 Task: Assign in the project TractLine the issue 'Implement a feature for users to share their location and find nearby friends' to the sprint 'Mission Impossible'.
Action: Mouse moved to (1025, 490)
Screenshot: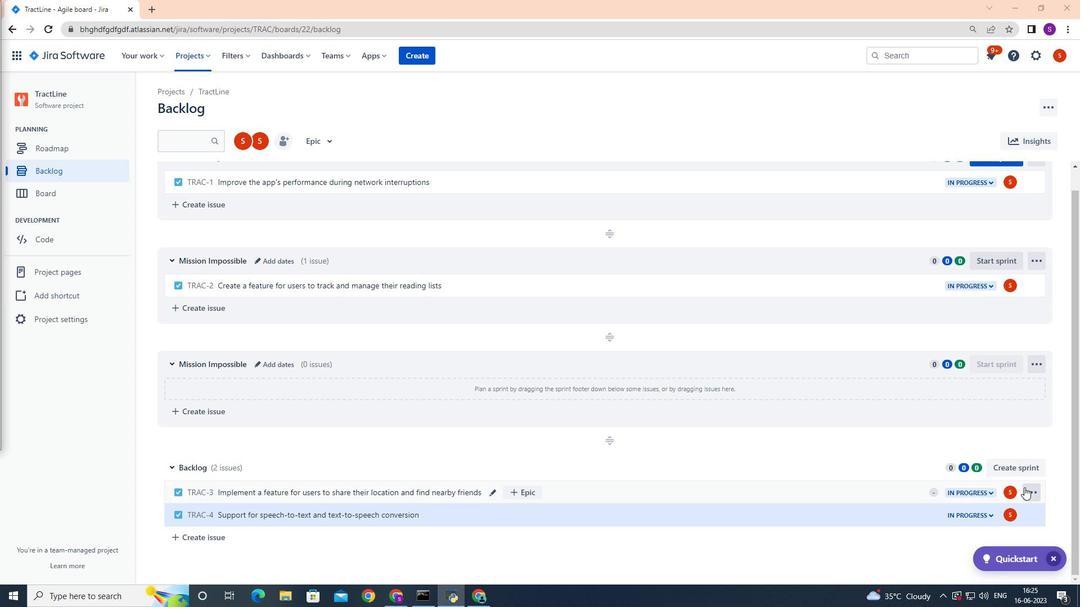 
Action: Mouse pressed left at (1025, 490)
Screenshot: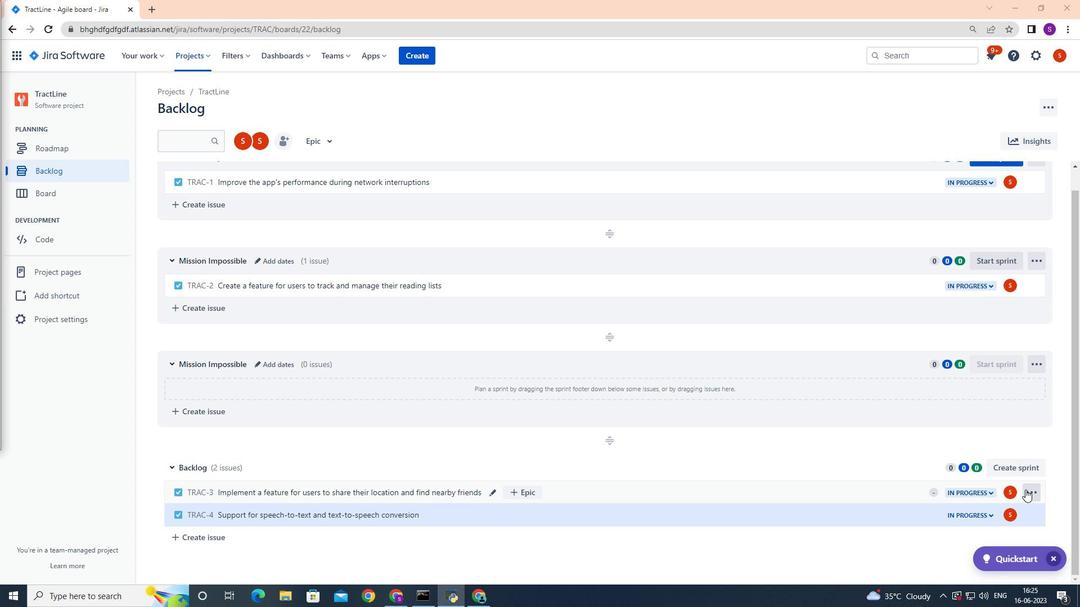 
Action: Mouse moved to (1022, 430)
Screenshot: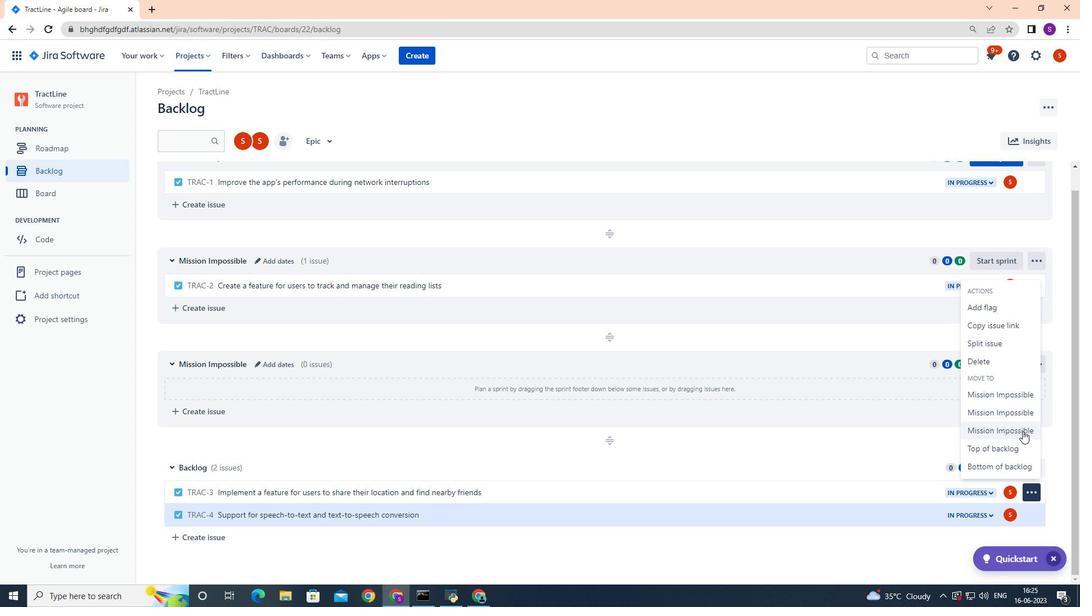 
Action: Mouse pressed left at (1022, 430)
Screenshot: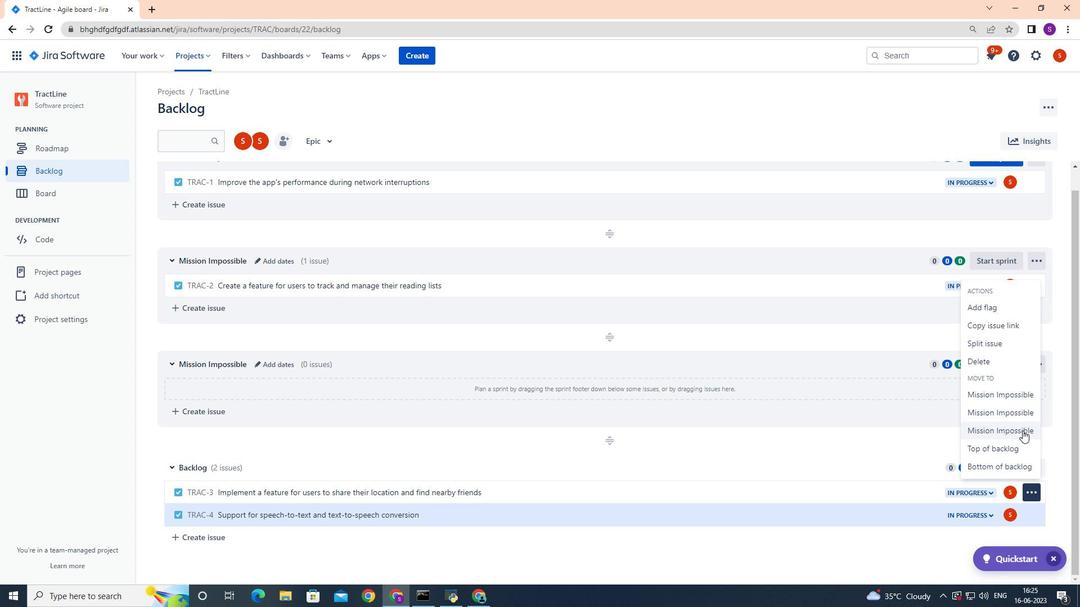 
Action: Mouse moved to (775, 429)
Screenshot: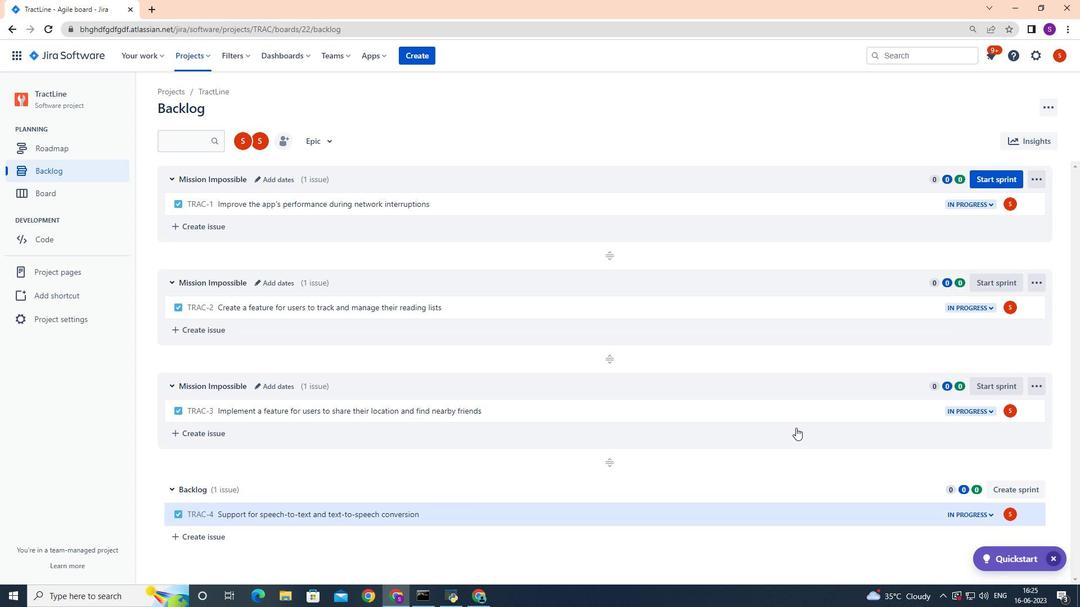 
